 Task: Create new custom tabs to extend salesforce functionality
Action: Mouse moved to (234, 127)
Screenshot: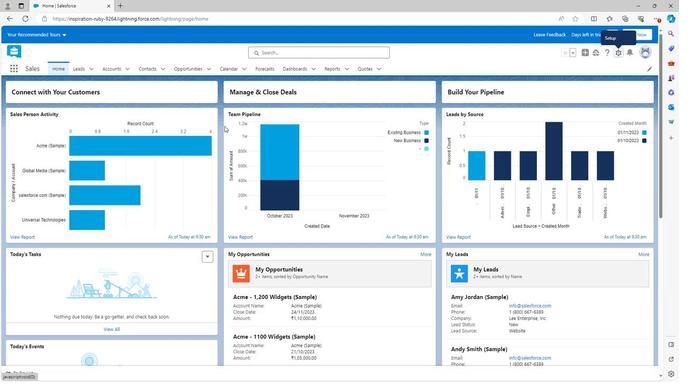 
Action: Mouse scrolled (234, 127) with delta (0, 0)
Screenshot: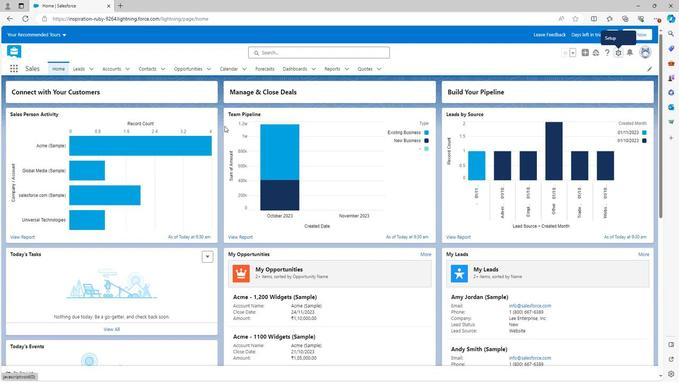 
Action: Mouse scrolled (234, 127) with delta (0, 0)
Screenshot: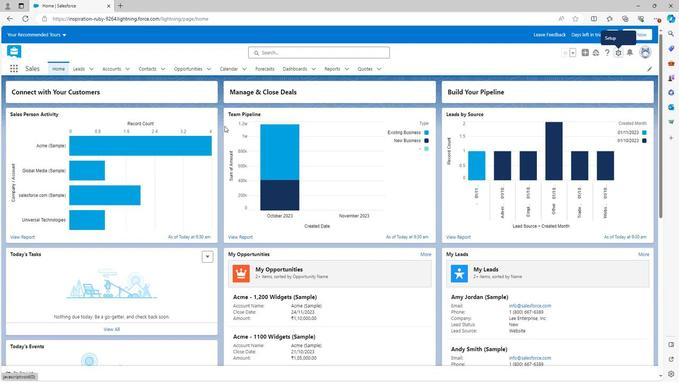 
Action: Mouse moved to (234, 127)
Screenshot: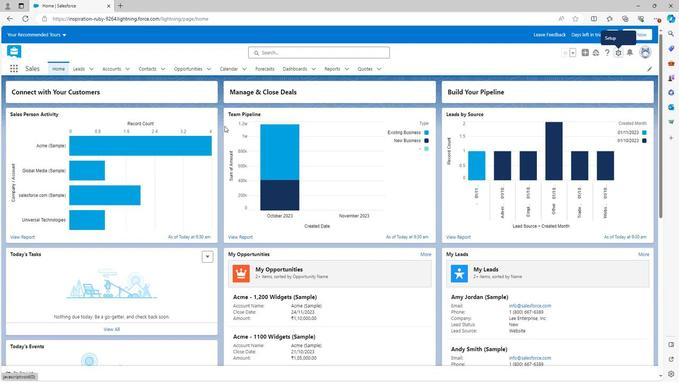 
Action: Mouse scrolled (234, 127) with delta (0, 0)
Screenshot: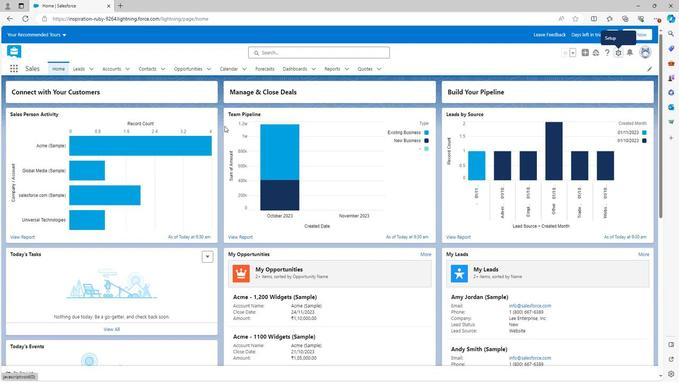 
Action: Mouse scrolled (234, 127) with delta (0, 0)
Screenshot: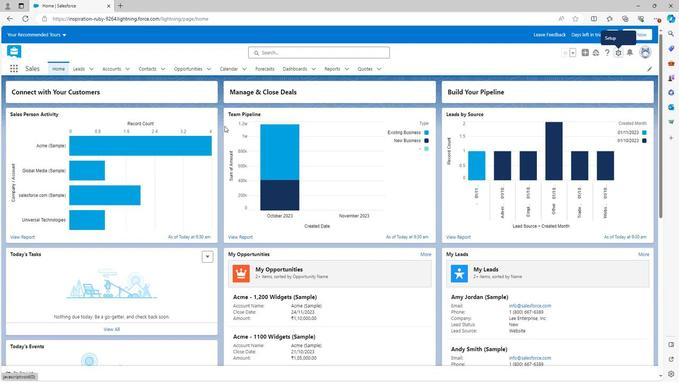 
Action: Mouse scrolled (234, 127) with delta (0, 0)
Screenshot: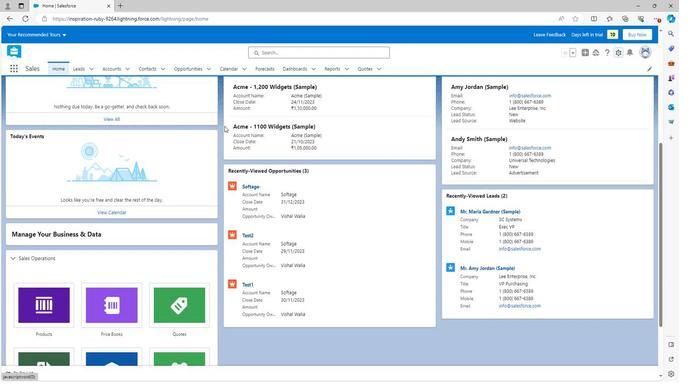 
Action: Mouse scrolled (234, 127) with delta (0, 0)
Screenshot: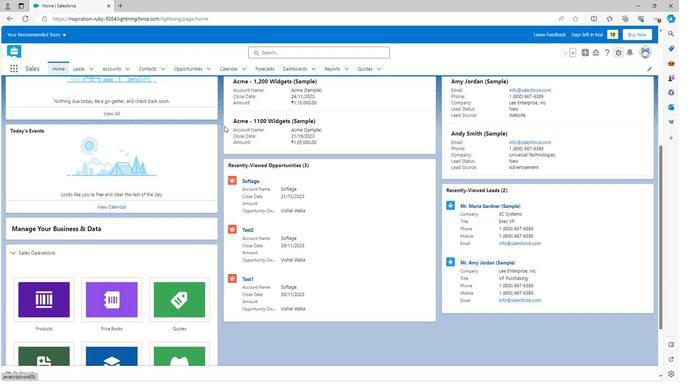 
Action: Mouse scrolled (234, 127) with delta (0, 0)
Screenshot: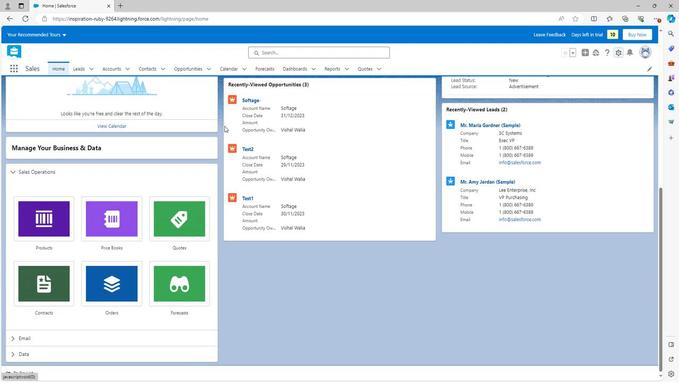 
Action: Mouse scrolled (234, 128) with delta (0, 0)
Screenshot: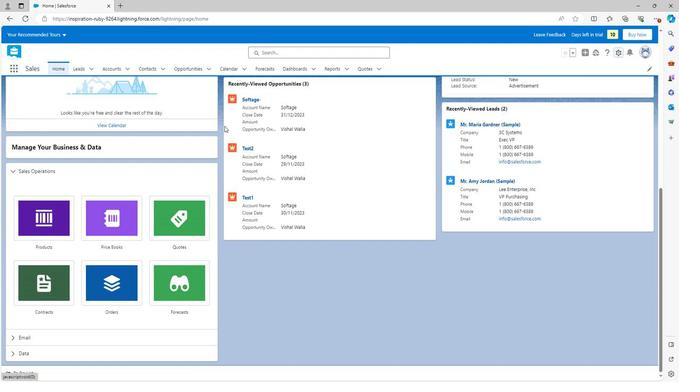 
Action: Mouse scrolled (234, 128) with delta (0, 0)
Screenshot: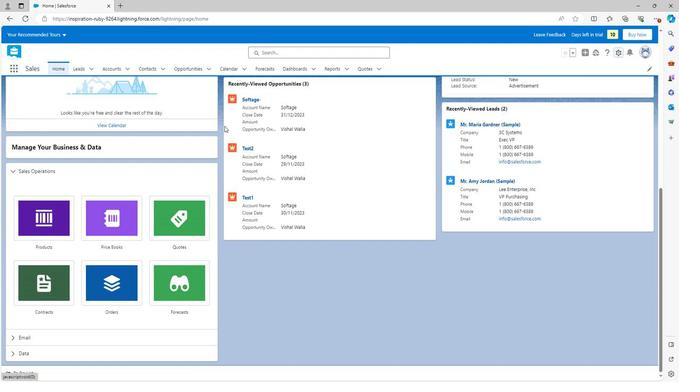
Action: Mouse scrolled (234, 128) with delta (0, 0)
Screenshot: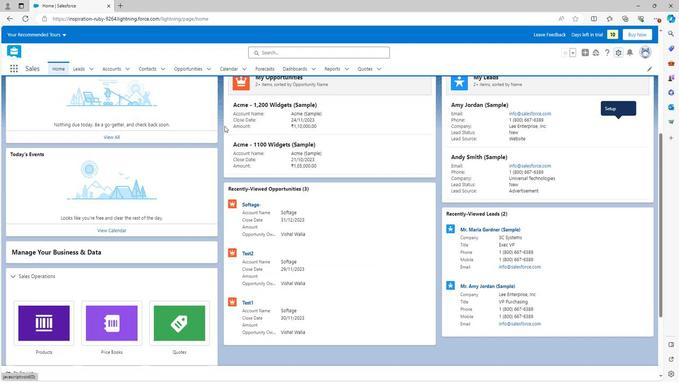 
Action: Mouse scrolled (234, 128) with delta (0, 0)
Screenshot: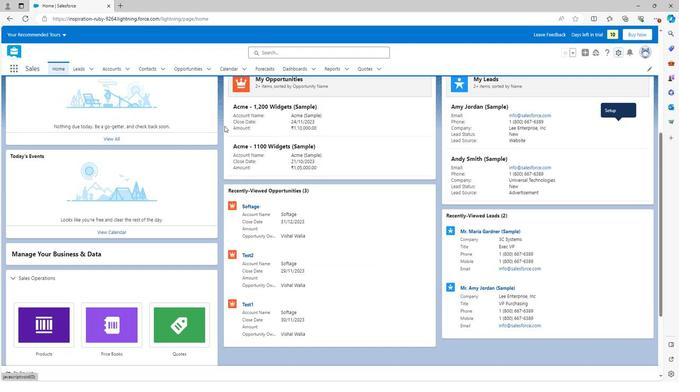 
Action: Mouse moved to (234, 127)
Screenshot: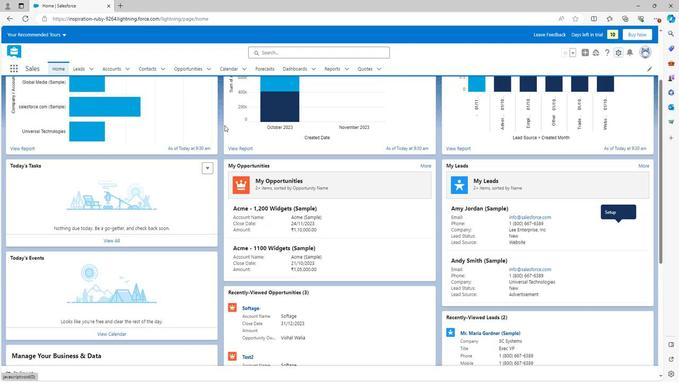
Action: Mouse scrolled (234, 127) with delta (0, 0)
Screenshot: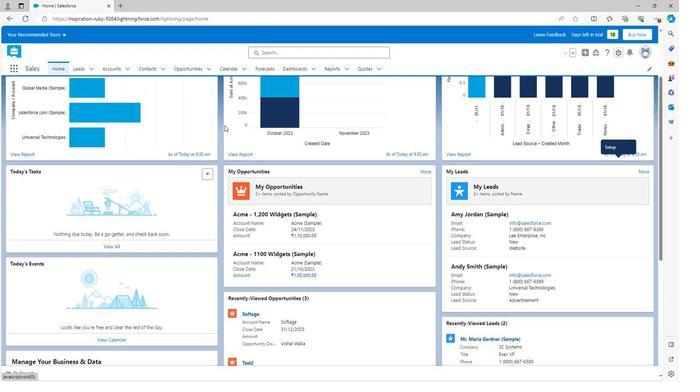 
Action: Mouse scrolled (234, 127) with delta (0, 0)
Screenshot: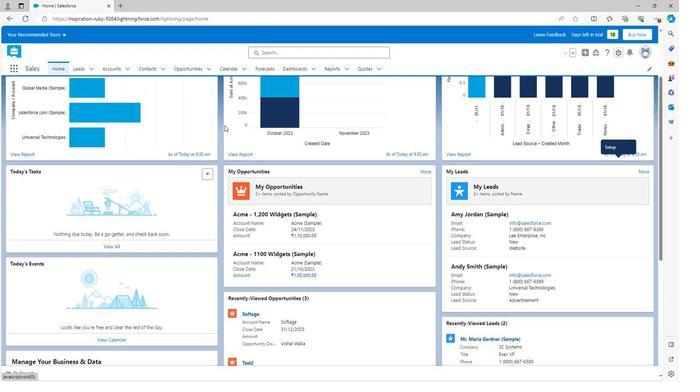 
Action: Mouse scrolled (234, 127) with delta (0, 0)
Screenshot: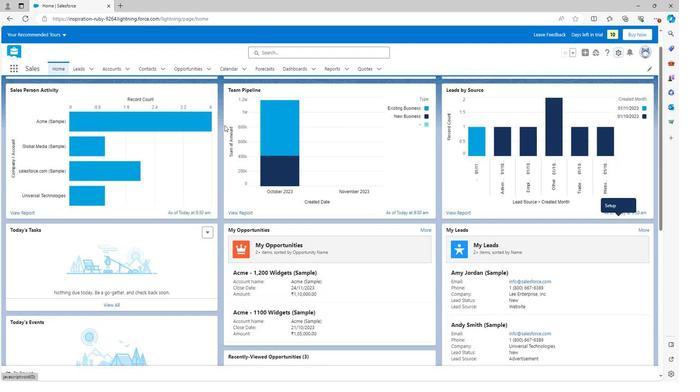 
Action: Mouse moved to (572, 56)
Screenshot: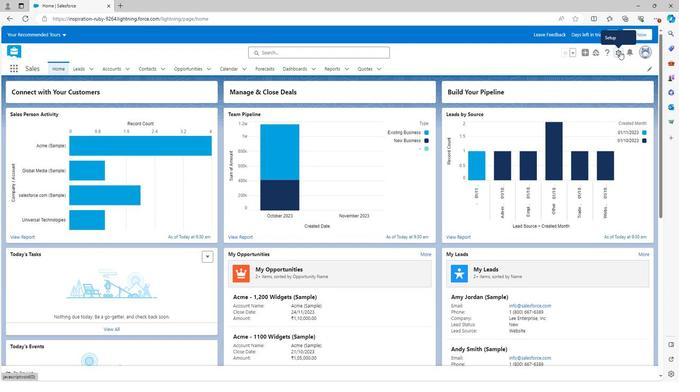 
Action: Mouse pressed left at (572, 56)
Screenshot: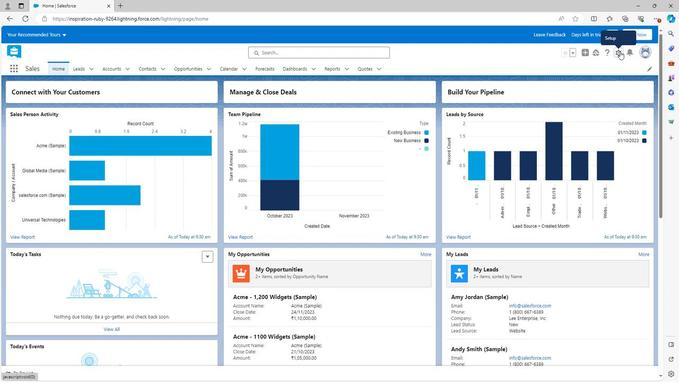 
Action: Mouse moved to (538, 72)
Screenshot: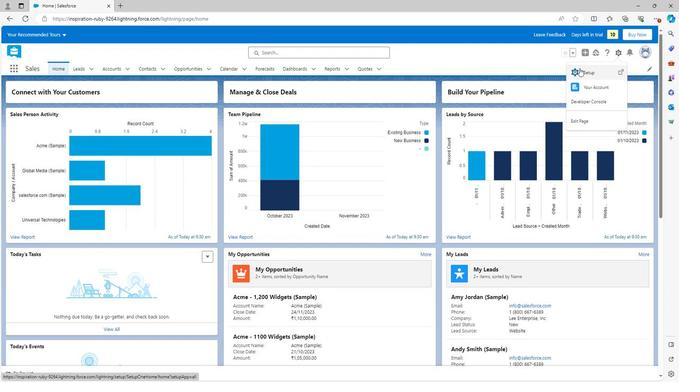 
Action: Mouse pressed left at (538, 72)
Screenshot: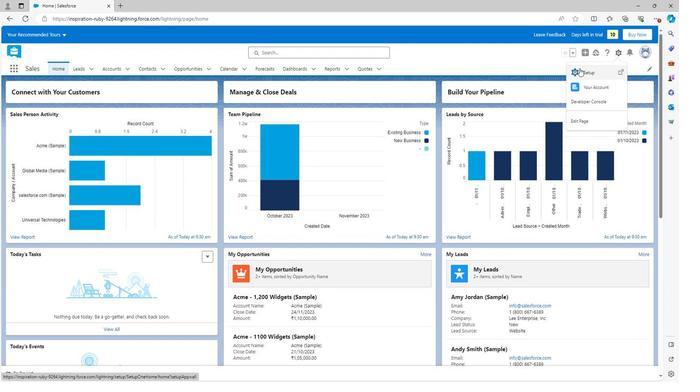 
Action: Mouse moved to (78, 257)
Screenshot: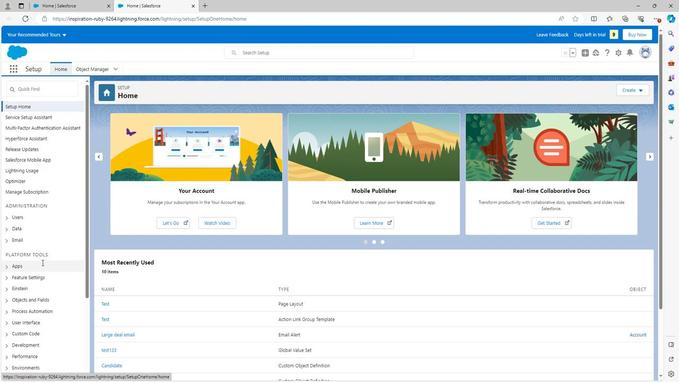 
Action: Mouse scrolled (78, 257) with delta (0, 0)
Screenshot: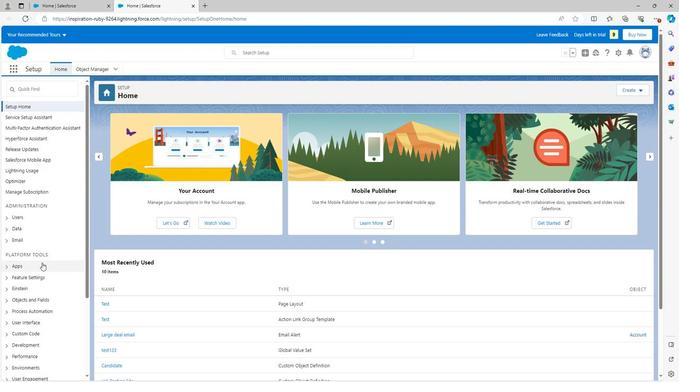 
Action: Mouse scrolled (78, 257) with delta (0, 0)
Screenshot: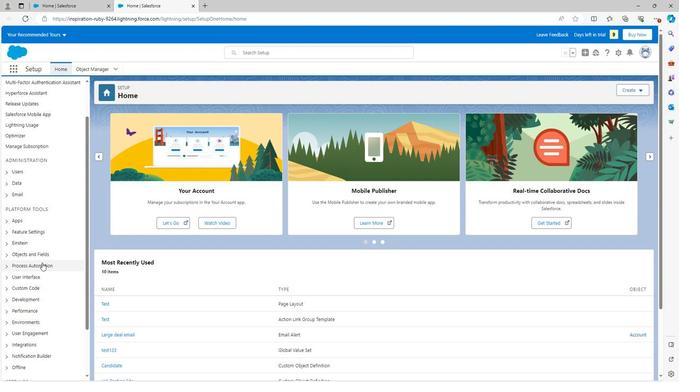 
Action: Mouse scrolled (78, 257) with delta (0, 0)
Screenshot: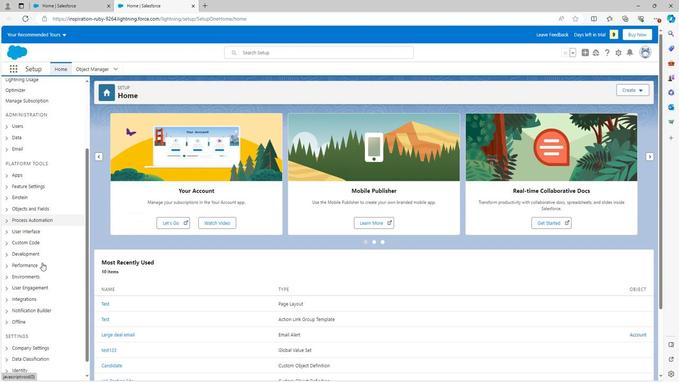 
Action: Mouse moved to (48, 215)
Screenshot: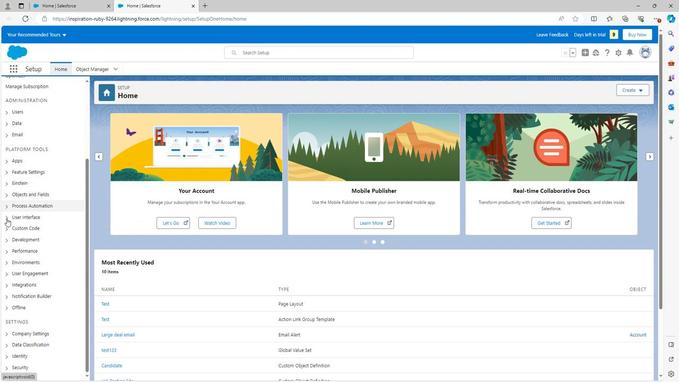 
Action: Mouse pressed left at (48, 215)
Screenshot: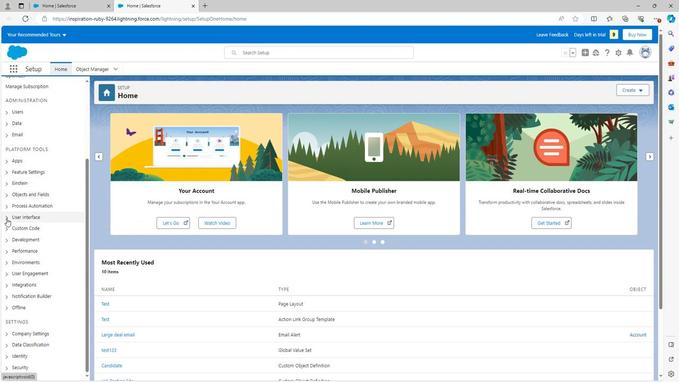 
Action: Mouse moved to (66, 266)
Screenshot: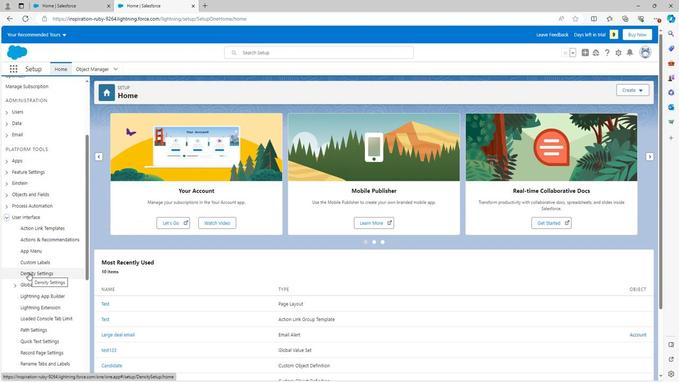 
Action: Mouse scrolled (66, 266) with delta (0, 0)
Screenshot: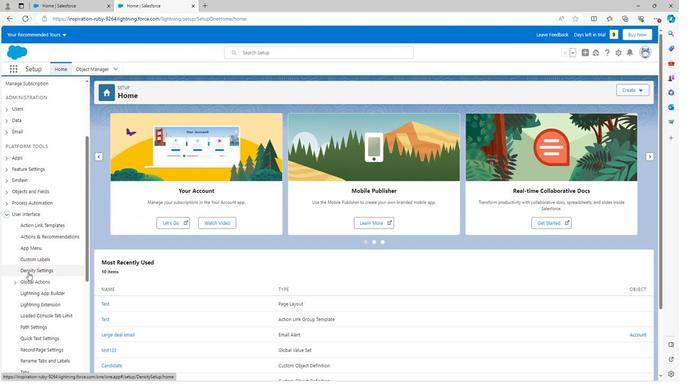 
Action: Mouse scrolled (66, 266) with delta (0, 0)
Screenshot: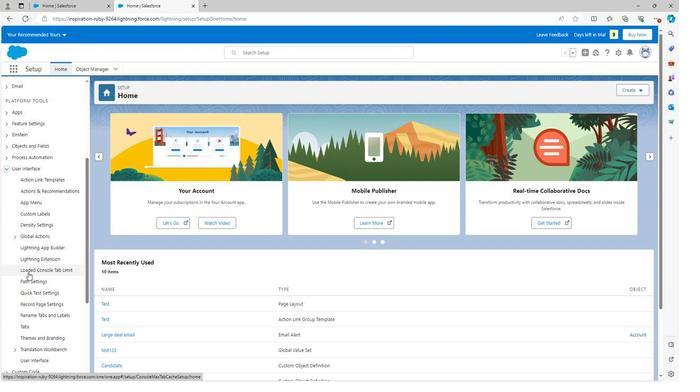 
Action: Mouse moved to (64, 281)
Screenshot: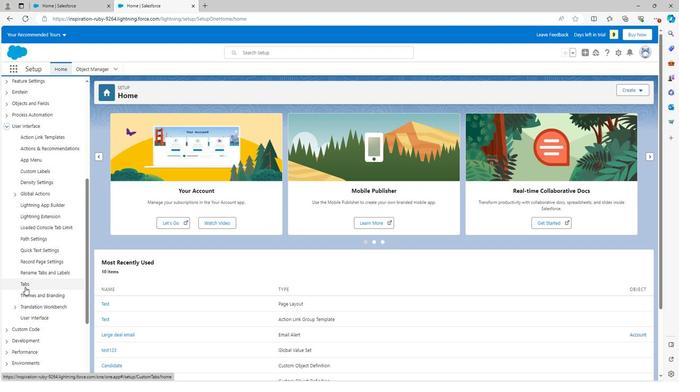 
Action: Mouse pressed left at (64, 281)
Screenshot: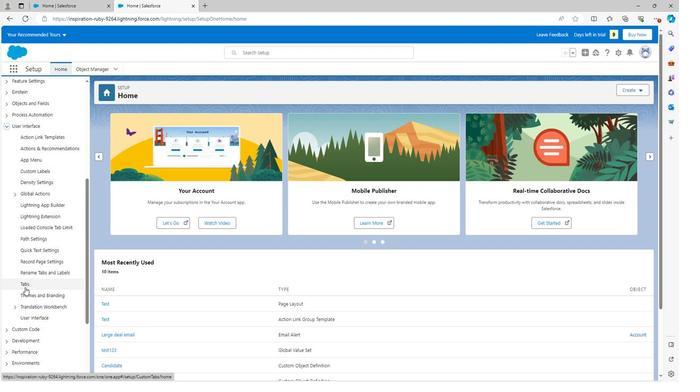 
Action: Mouse moved to (273, 209)
Screenshot: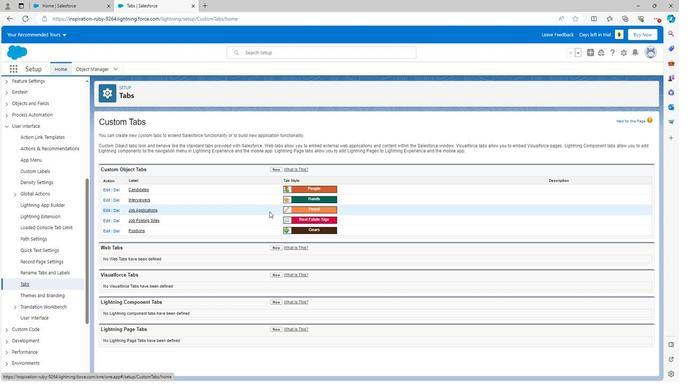 
Action: Mouse scrolled (273, 209) with delta (0, 0)
Screenshot: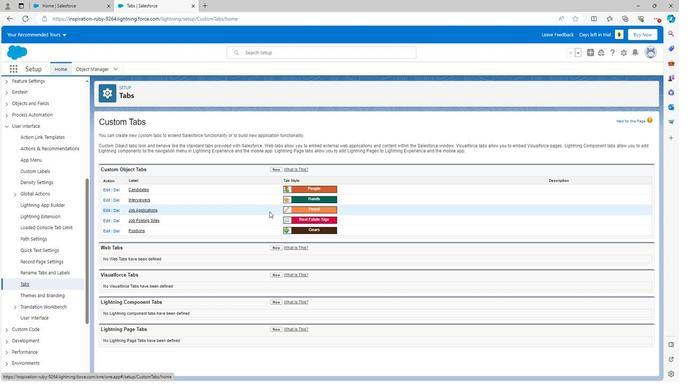 
Action: Mouse scrolled (273, 209) with delta (0, 0)
Screenshot: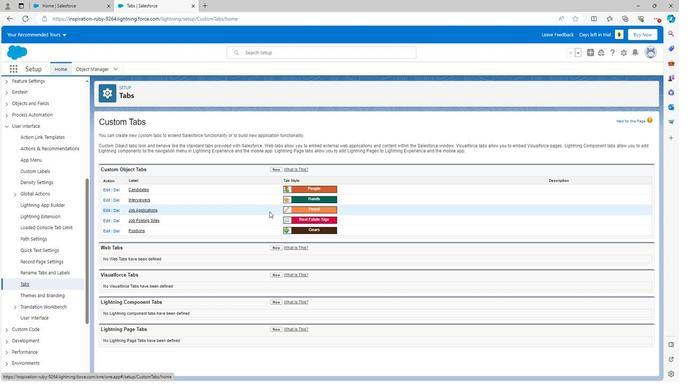 
Action: Mouse moved to (276, 245)
Screenshot: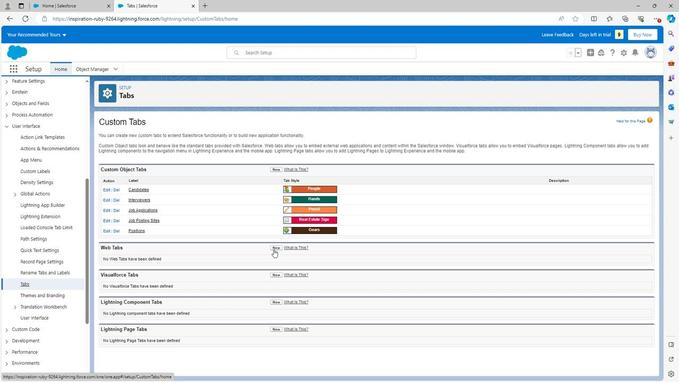 
Action: Mouse pressed left at (276, 245)
Screenshot: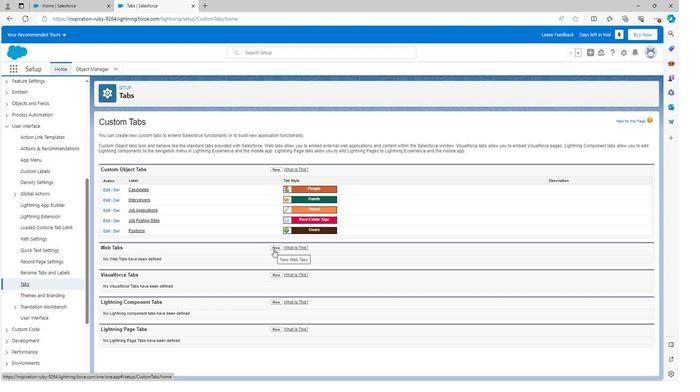 
Action: Mouse moved to (578, 285)
Screenshot: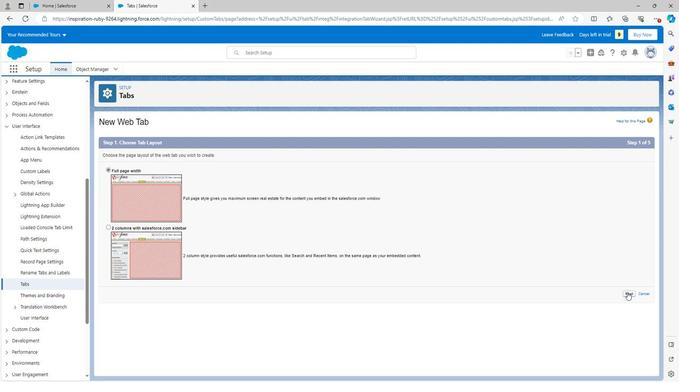 
Action: Mouse pressed left at (578, 285)
Screenshot: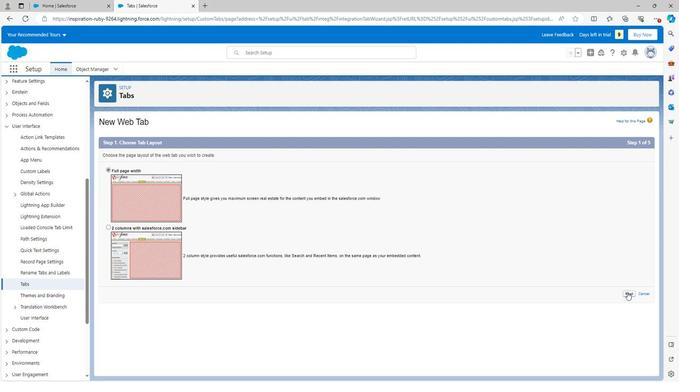 
Action: Mouse moved to (248, 173)
Screenshot: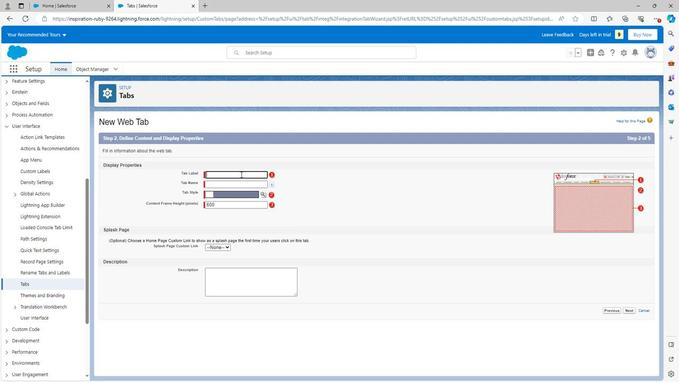 
Action: Key pressed <Key.shift><Key.shift><Key.shift><Key.shift>Test
Screenshot: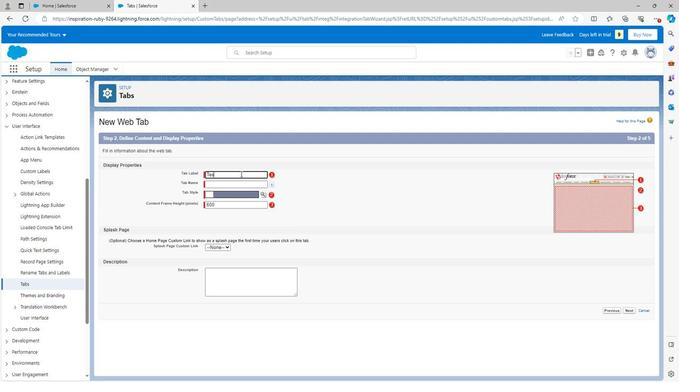 
Action: Mouse moved to (321, 172)
Screenshot: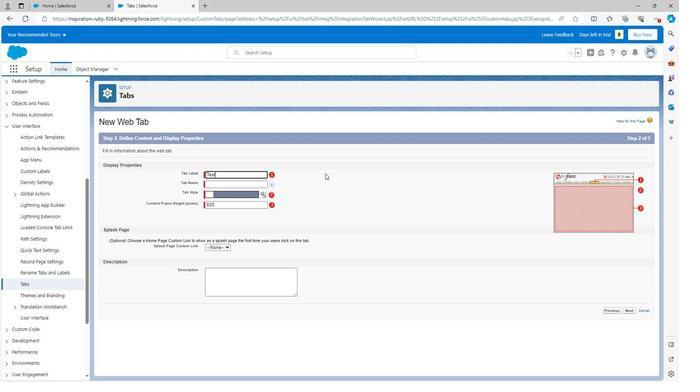 
Action: Mouse pressed left at (321, 172)
Screenshot: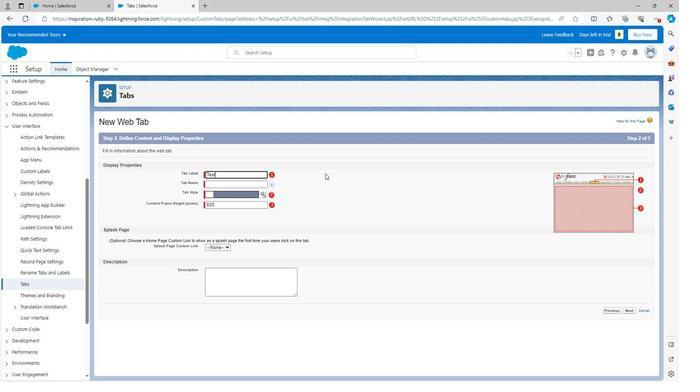 
Action: Mouse moved to (266, 192)
Screenshot: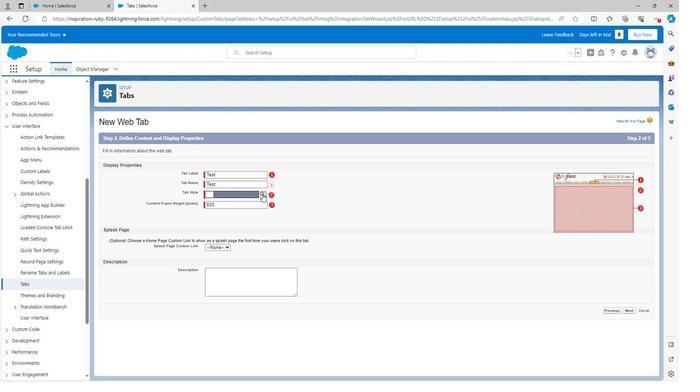 
Action: Mouse pressed left at (266, 192)
Screenshot: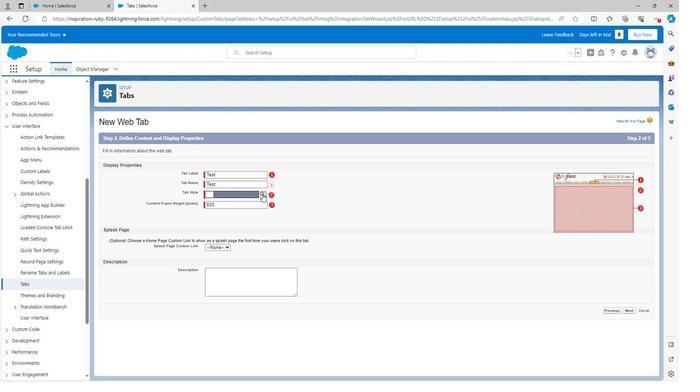 
Action: Mouse moved to (134, 228)
Screenshot: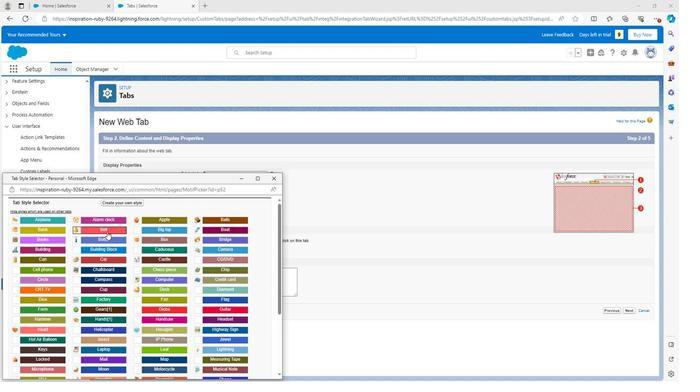 
Action: Mouse pressed left at (134, 228)
Screenshot: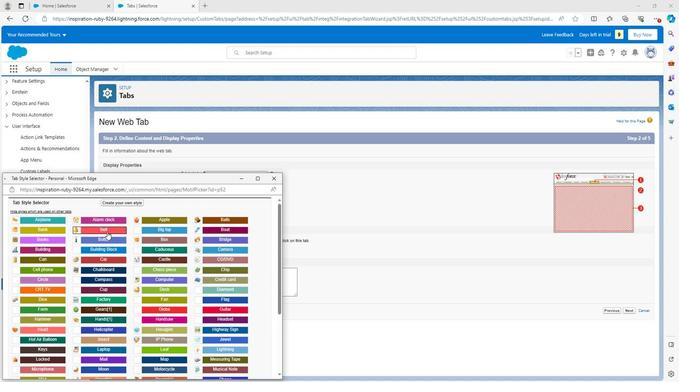 
Action: Mouse moved to (583, 302)
Screenshot: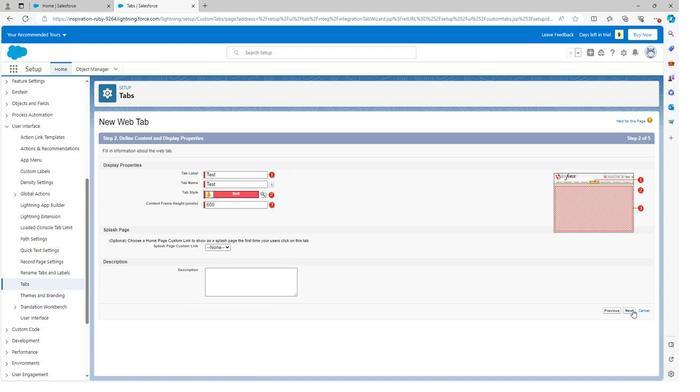 
Action: Mouse pressed left at (583, 302)
Screenshot: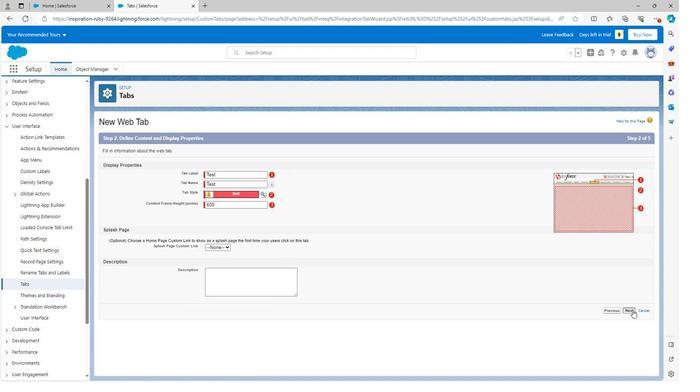 
Action: Mouse moved to (145, 230)
Screenshot: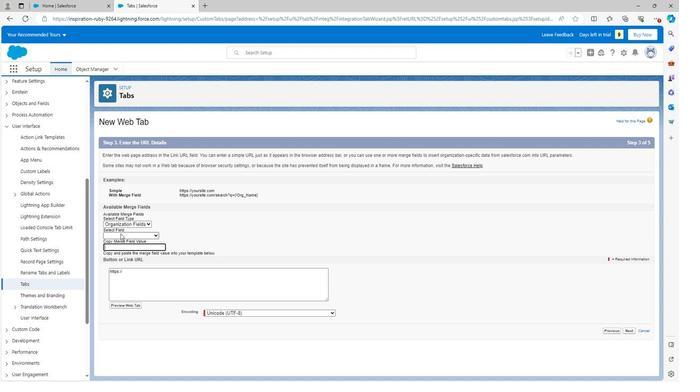 
Action: Mouse pressed left at (145, 230)
Screenshot: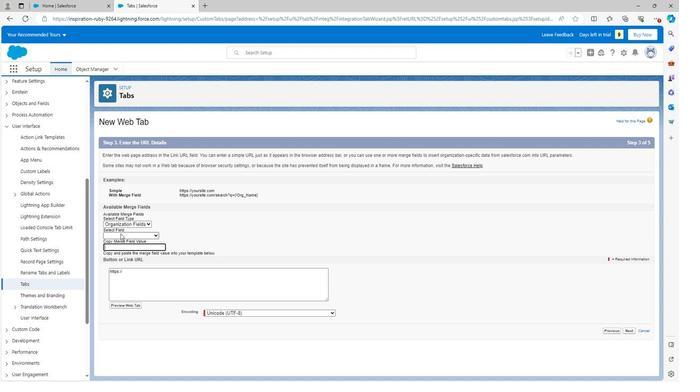 
Action: Mouse moved to (138, 250)
Screenshot: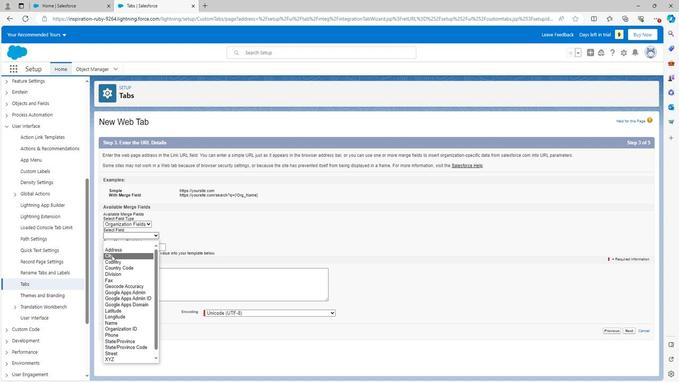 
Action: Mouse pressed left at (138, 250)
Screenshot: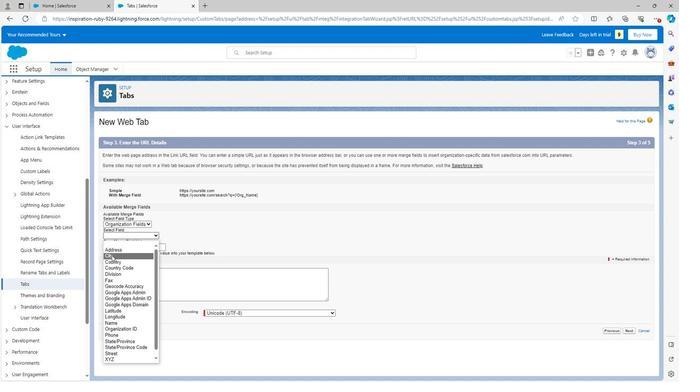 
Action: Mouse moved to (249, 239)
Screenshot: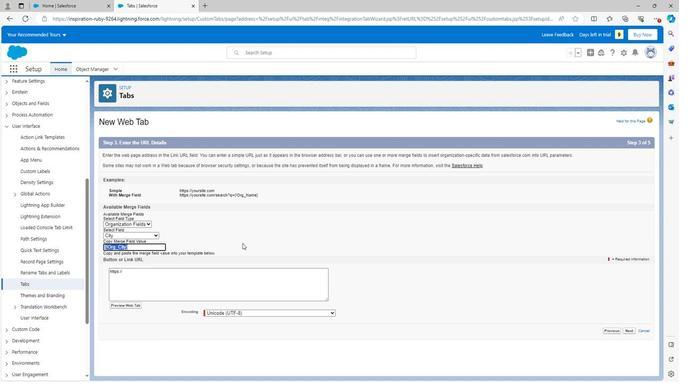 
Action: Mouse pressed left at (249, 239)
Screenshot: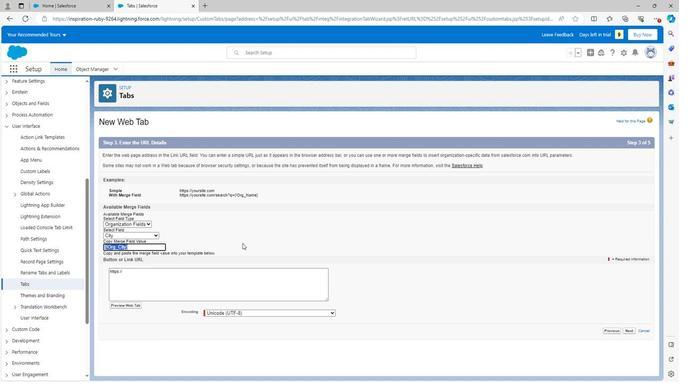 
Action: Mouse moved to (581, 322)
Screenshot: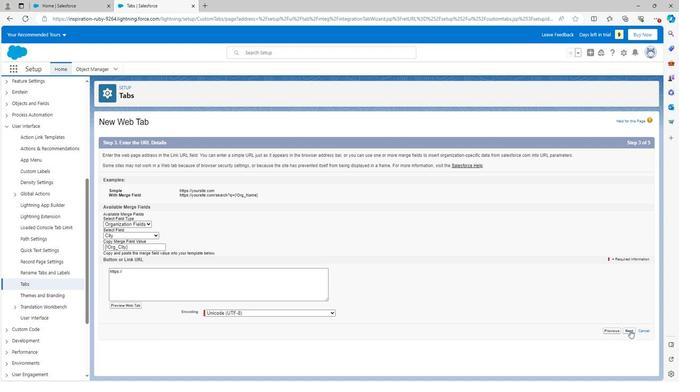 
Action: Mouse pressed left at (581, 322)
Screenshot: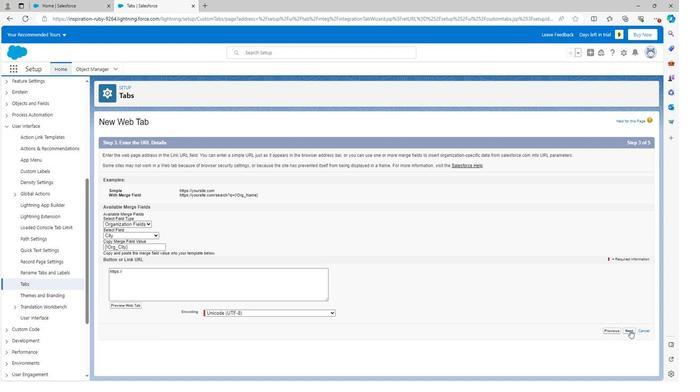 
Action: Mouse moved to (261, 223)
Screenshot: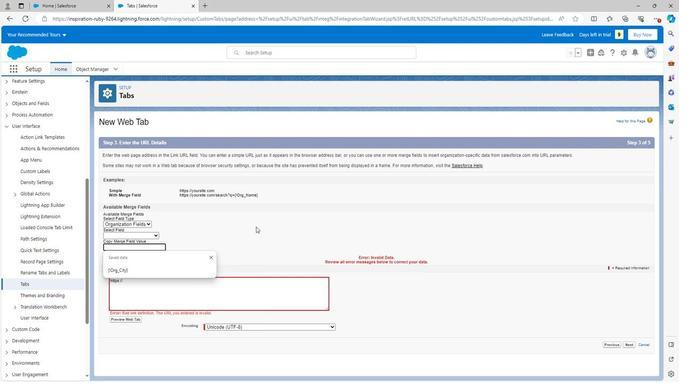 
Action: Mouse pressed left at (261, 223)
Screenshot: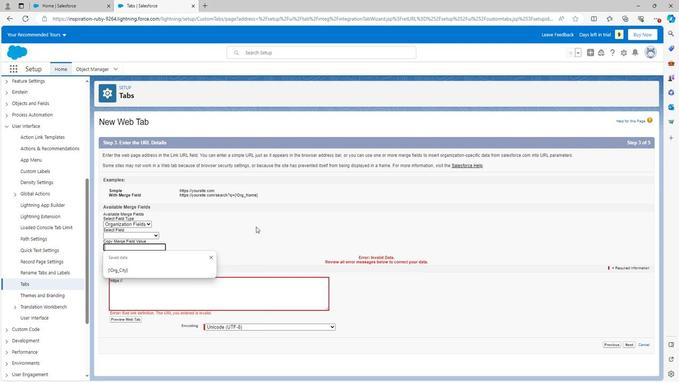 
Action: Mouse moved to (261, 222)
Screenshot: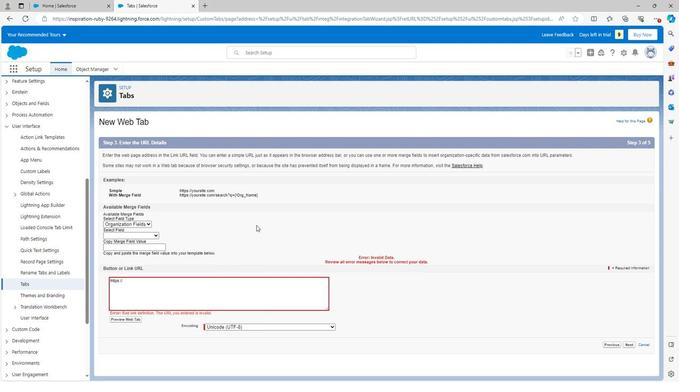 
